 Task: Use the "Tab Search" feature to find and switch to open tabs quickly.
Action: Key pressed <Key.shift><Key.shift><Key.shift><Key.shift><Key.shift><Key.shift><Key.shift><Key.shift><Key.shift><Key.shift><Key.shift><Key.shift><Key.shift><Key.shift><Key.shift><Key.shift><Key.shift>ctrl+A
Screenshot: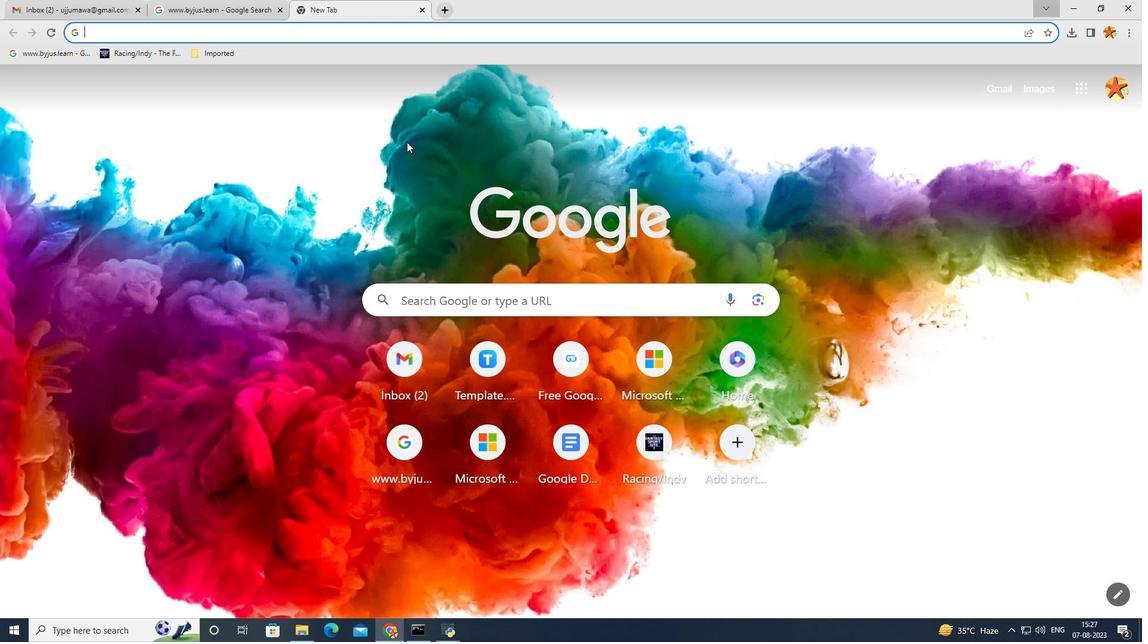 
Action: Mouse moved to (910, 157)
Screenshot: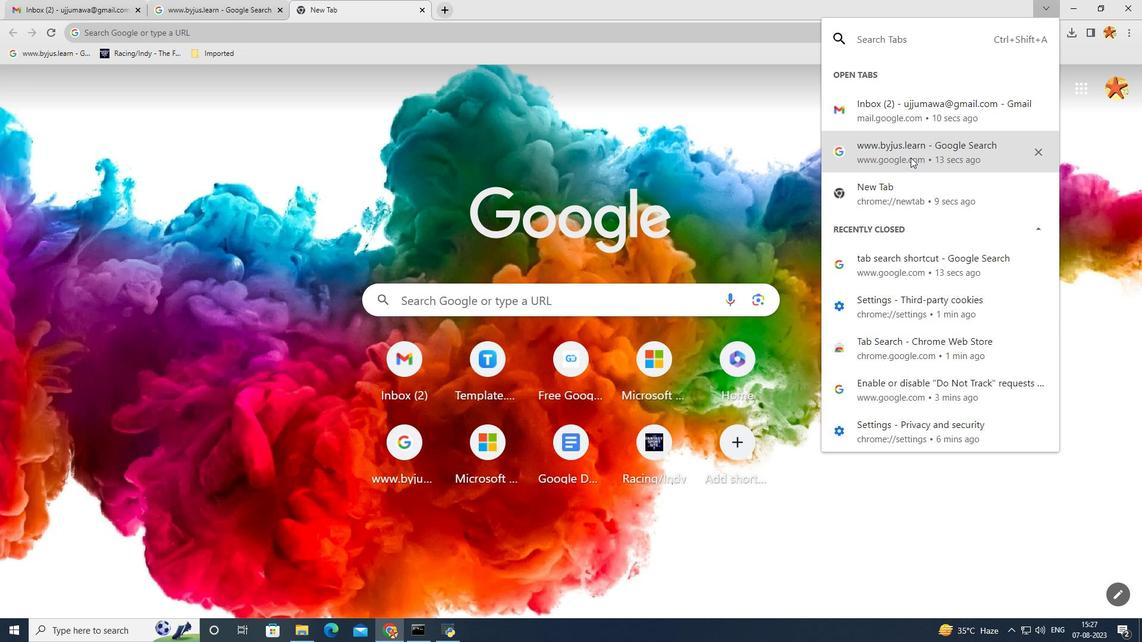 
Action: Mouse pressed left at (910, 157)
Screenshot: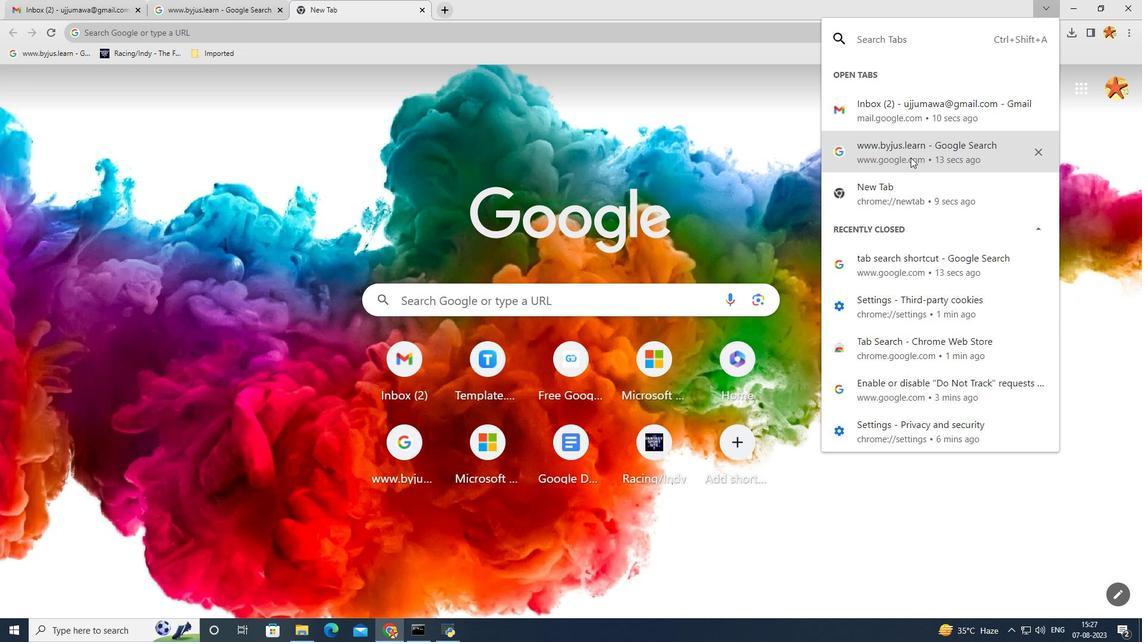 
Action: Key pressed <Key.shift><Key.shift><Key.shift><Key.shift><Key.shift><Key.shift><Key.shift><Key.shift><Key.shift><Key.shift><Key.shift><Key.shift><Key.shift>ctrl+A
Screenshot: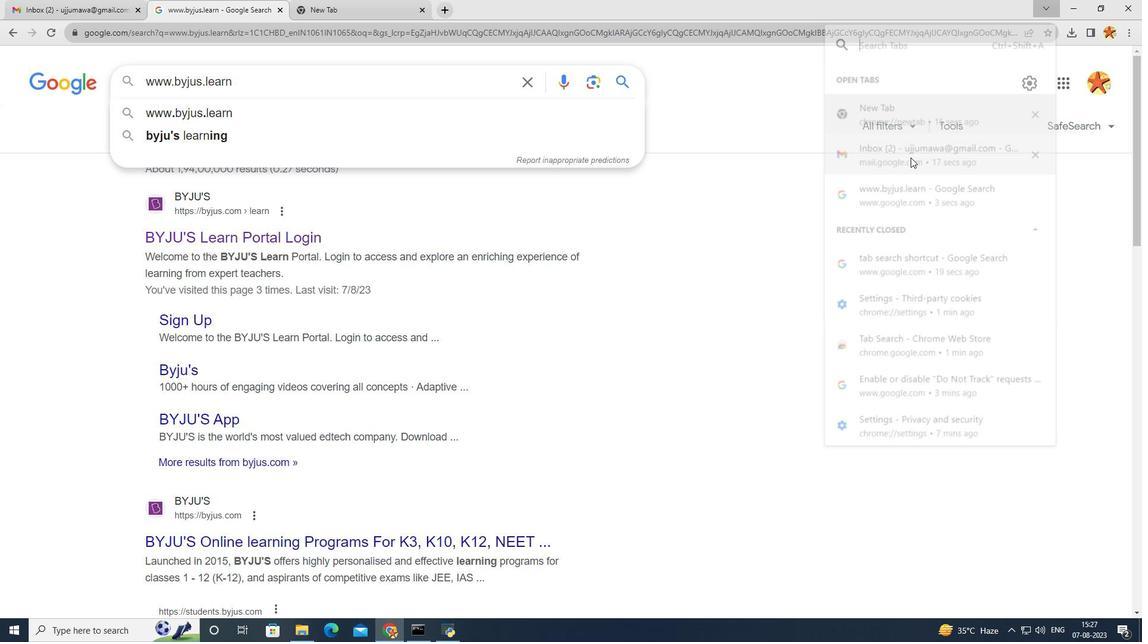 
Action: Mouse moved to (885, 193)
Screenshot: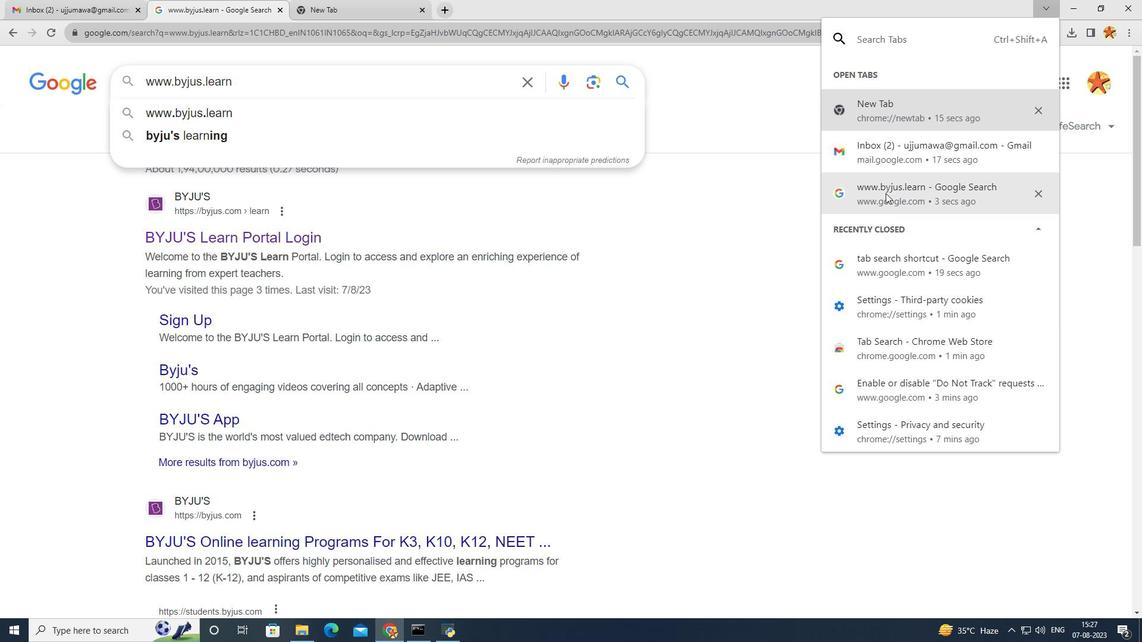 
Action: Mouse pressed left at (885, 193)
Screenshot: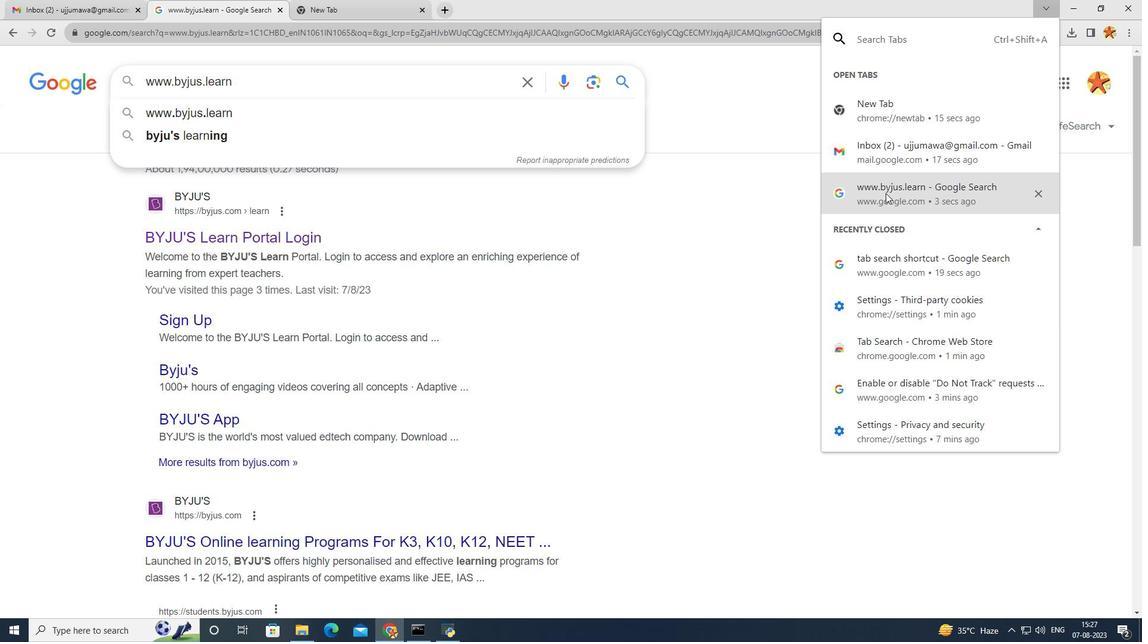 
Action: Key pressed <Key.shift><Key.shift><Key.shift><Key.shift><Key.shift><Key.shift><Key.shift><Key.shift><Key.shift><Key.shift><Key.shift><Key.shift><Key.shift><Key.shift><Key.shift><Key.shift><Key.shift><Key.shift><Key.shift>ctrl+A
Screenshot: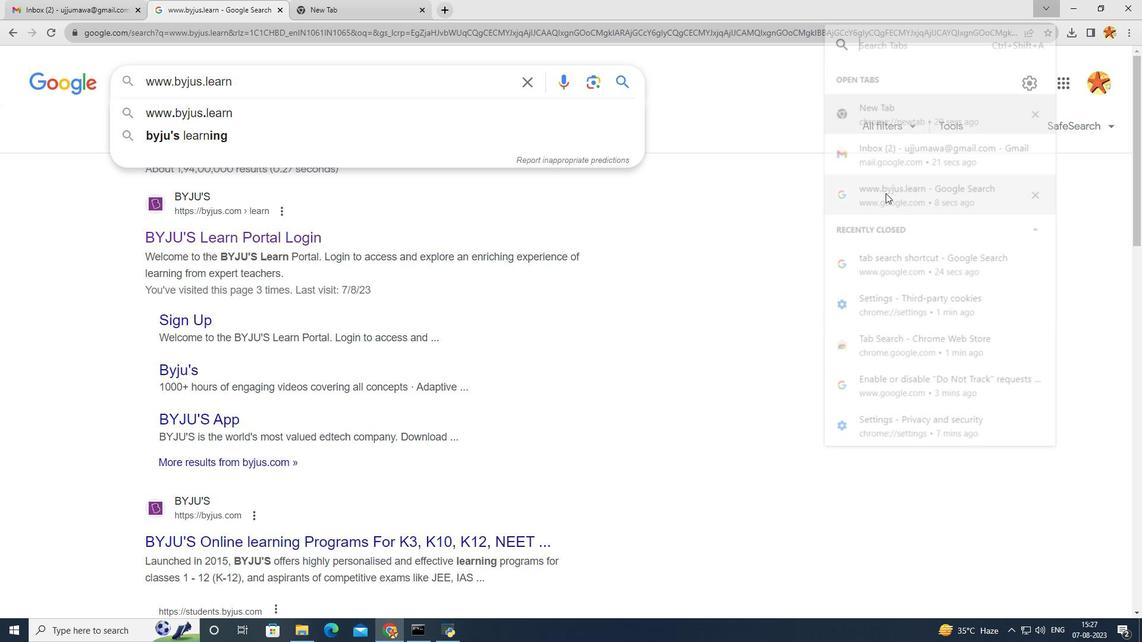 
Action: Mouse moved to (893, 154)
Screenshot: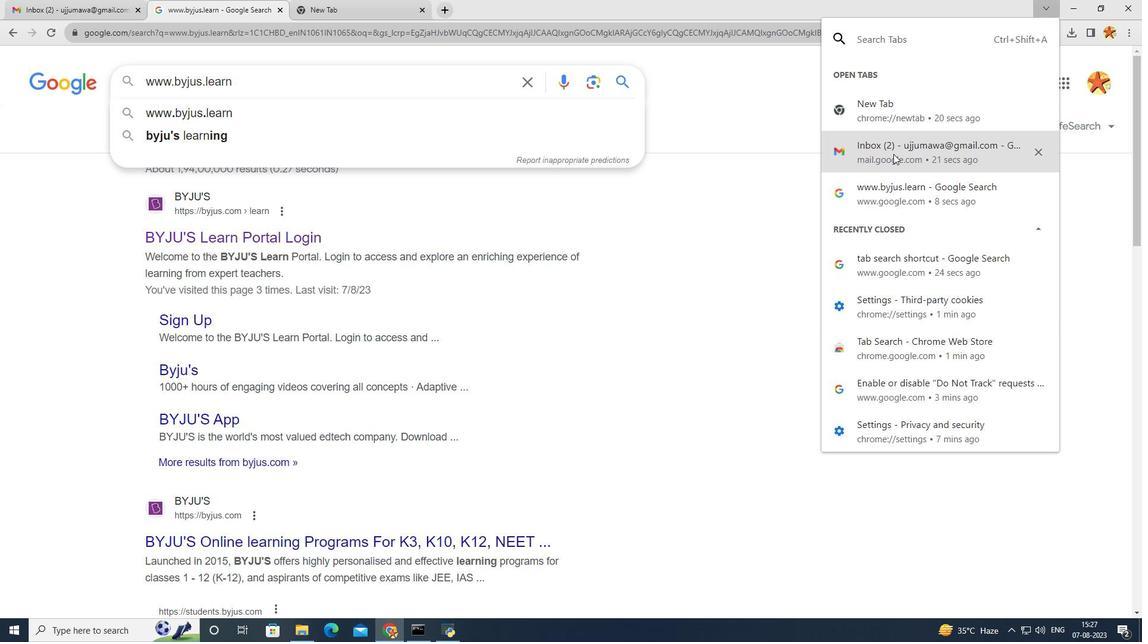 
Action: Mouse pressed left at (893, 154)
Screenshot: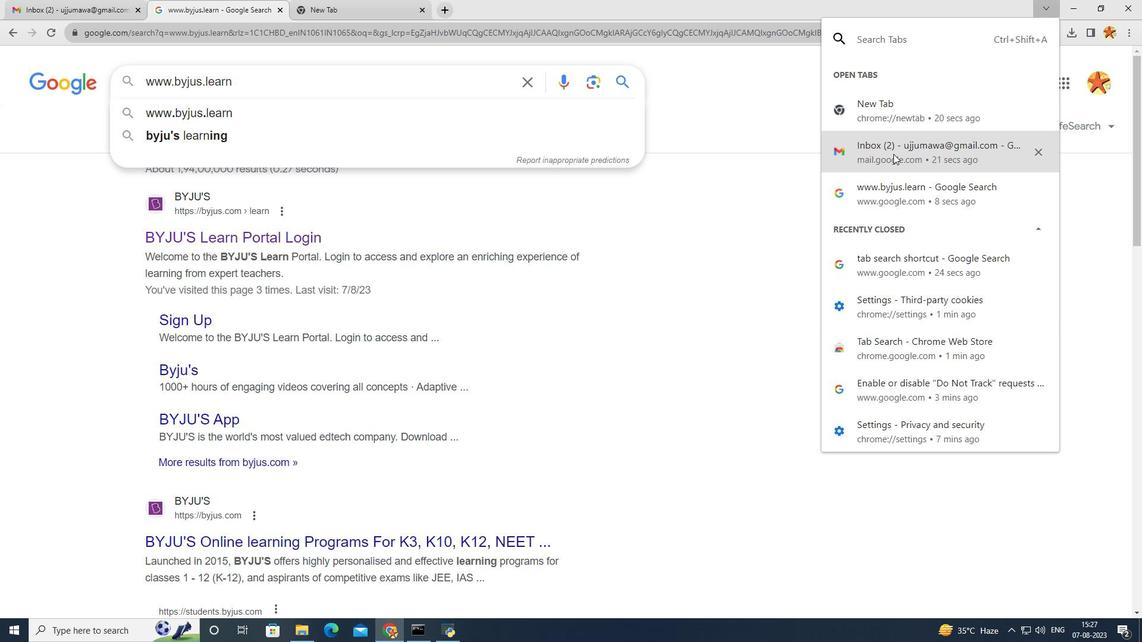 
Action: Key pressed <Key.shift><Key.shift><Key.shift><Key.shift><Key.shift><Key.shift><Key.shift><Key.shift><Key.shift><Key.shift><Key.shift><Key.shift><Key.shift><Key.shift><Key.shift><Key.shift><Key.shift><Key.shift><Key.shift><Key.shift><Key.shift><Key.shift>ctrl+A
Screenshot: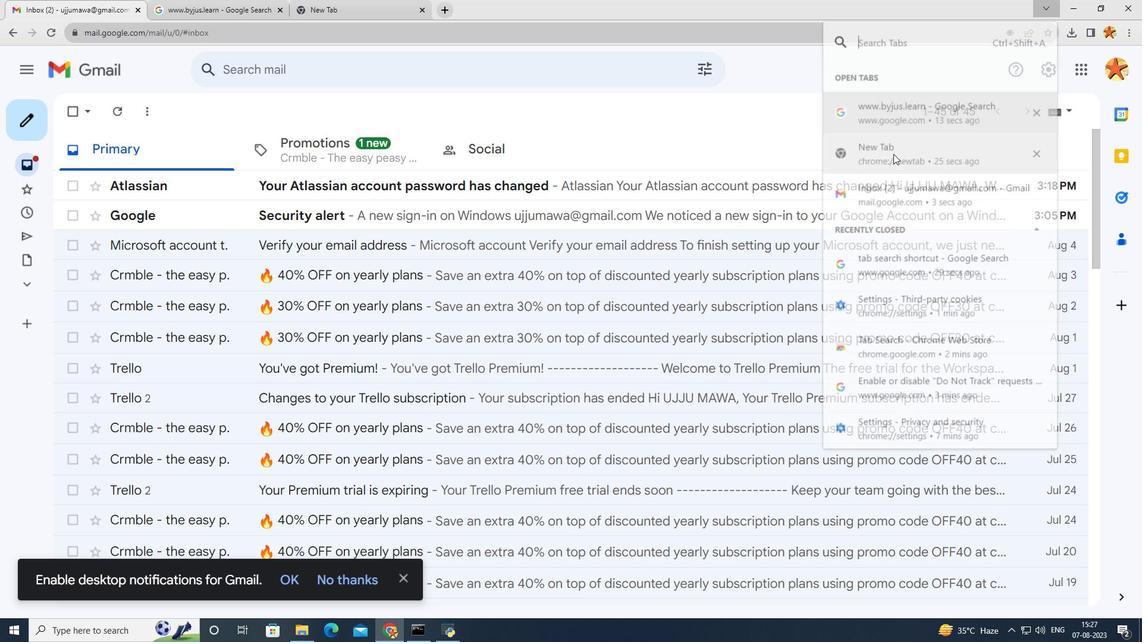 
Action: Mouse moved to (889, 331)
Screenshot: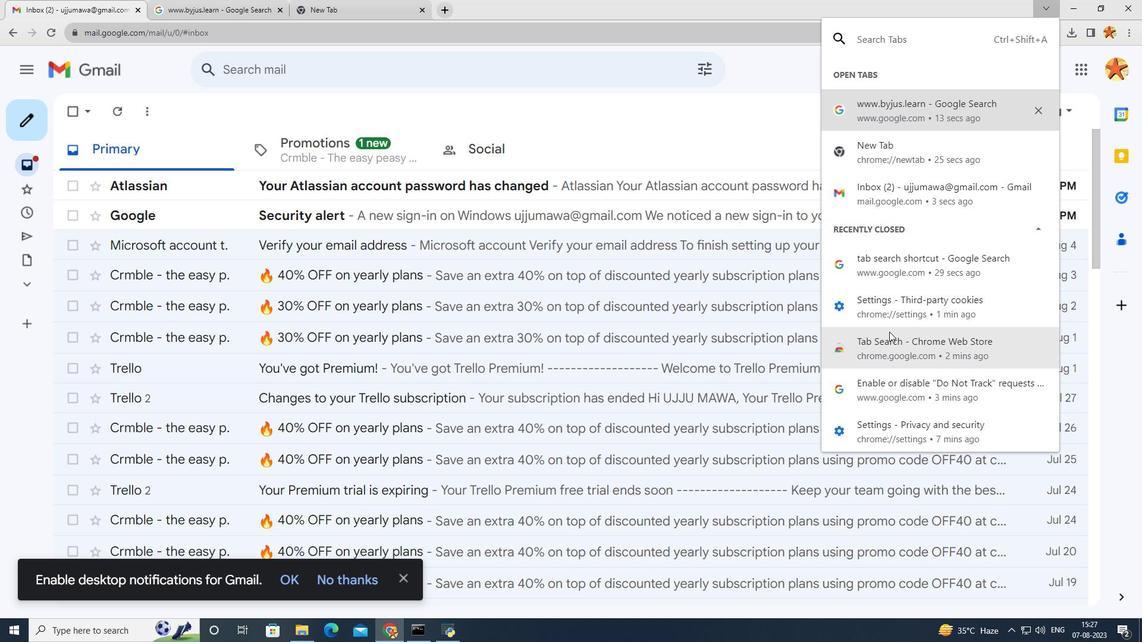 
Action: Mouse scrolled (889, 331) with delta (0, 0)
Screenshot: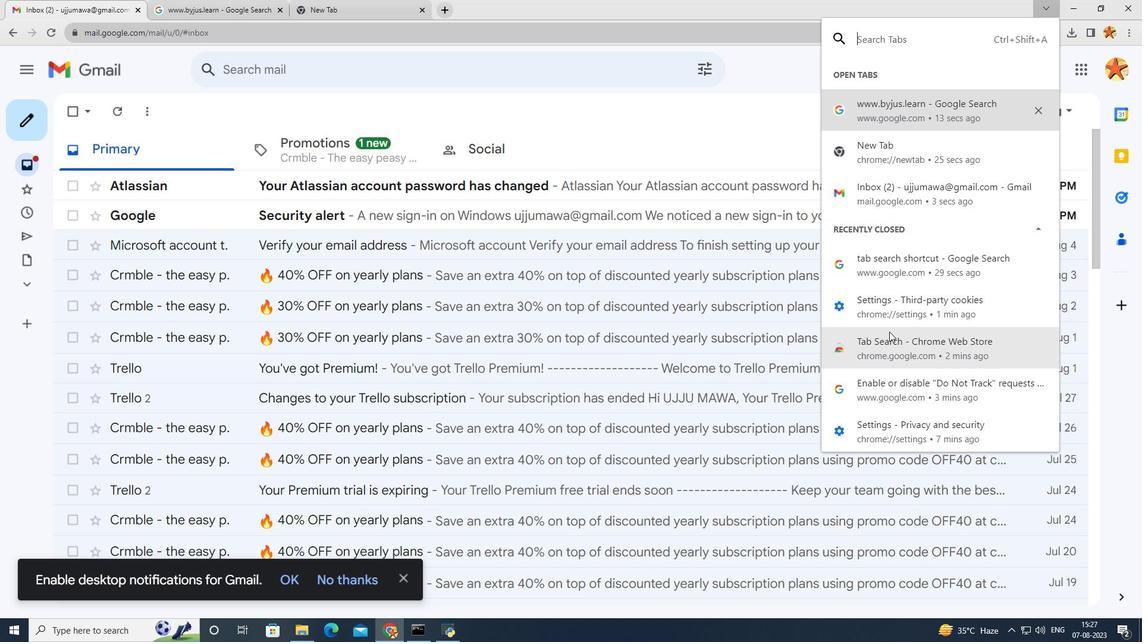 
Action: Mouse scrolled (889, 331) with delta (0, 0)
Screenshot: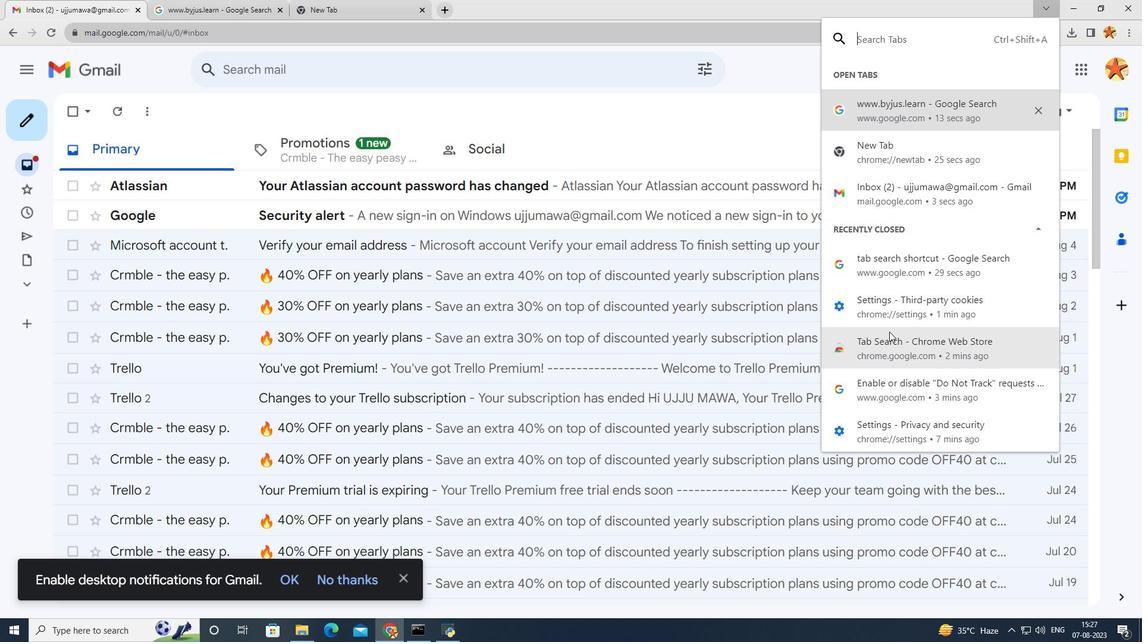 
Action: Mouse scrolled (889, 331) with delta (0, 0)
Screenshot: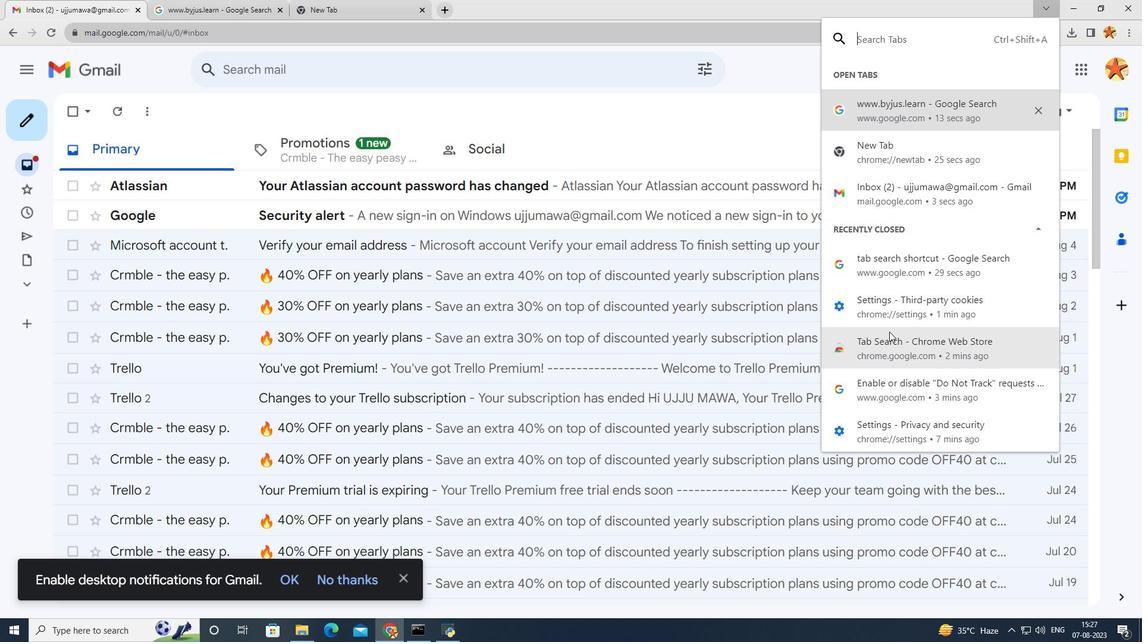 
Action: Mouse scrolled (889, 331) with delta (0, 0)
Screenshot: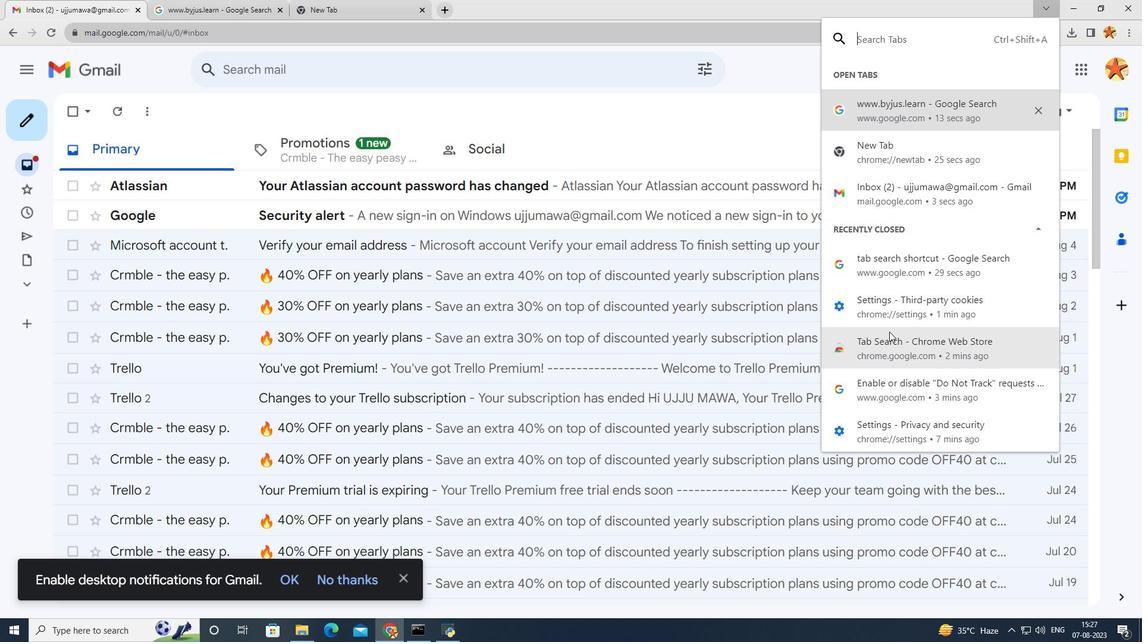
Action: Mouse moved to (903, 158)
Screenshot: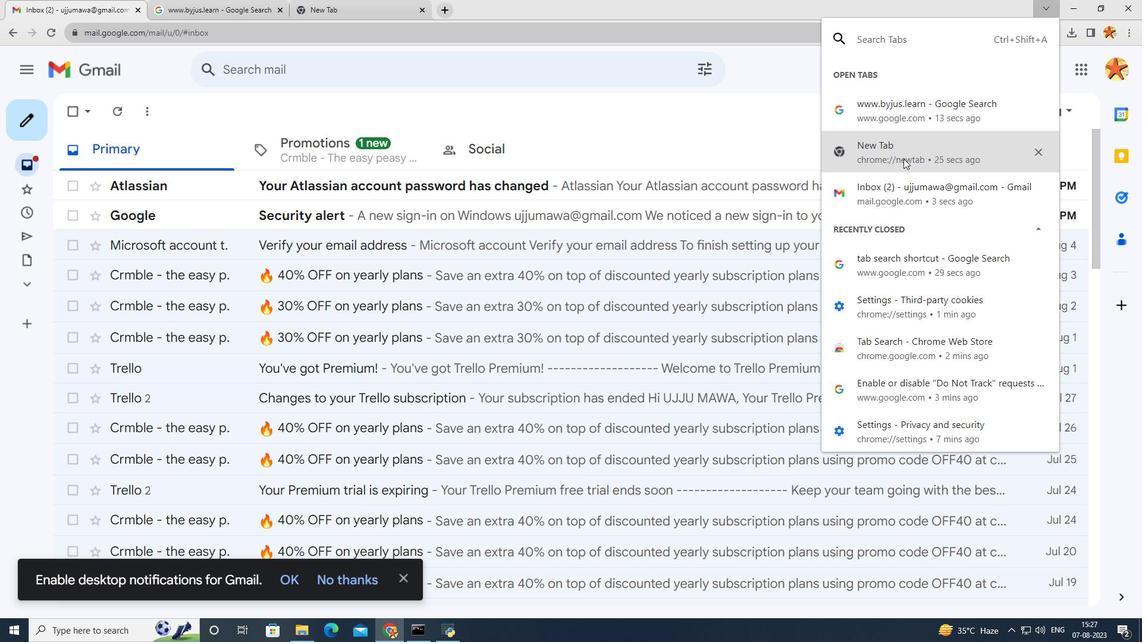 
Action: Mouse pressed left at (903, 158)
Screenshot: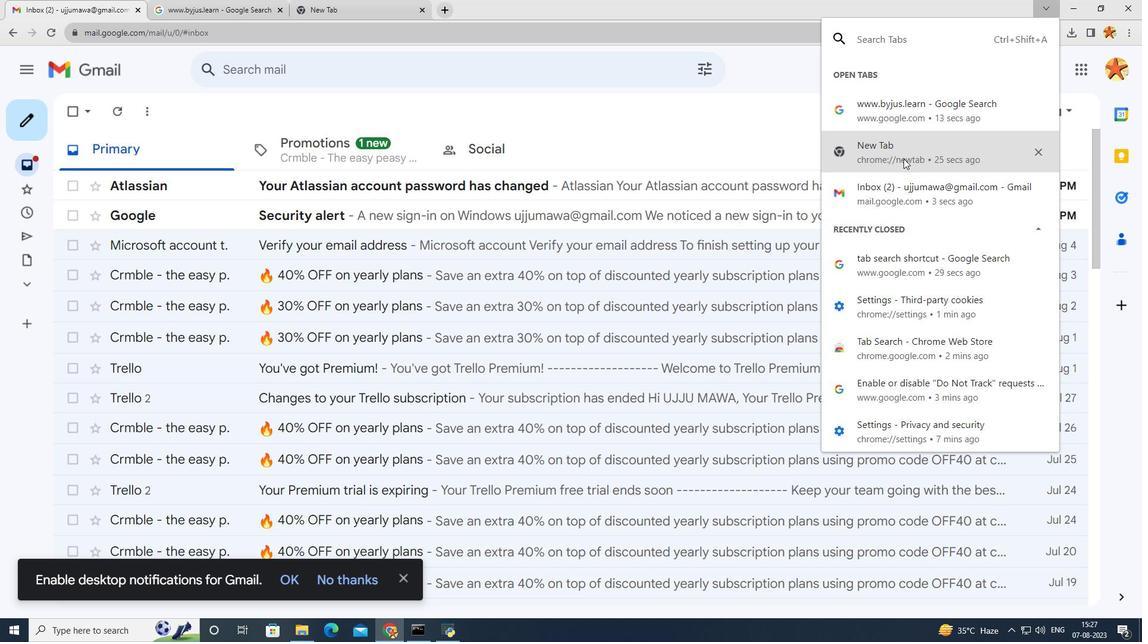 
Action: Mouse moved to (407, 178)
Screenshot: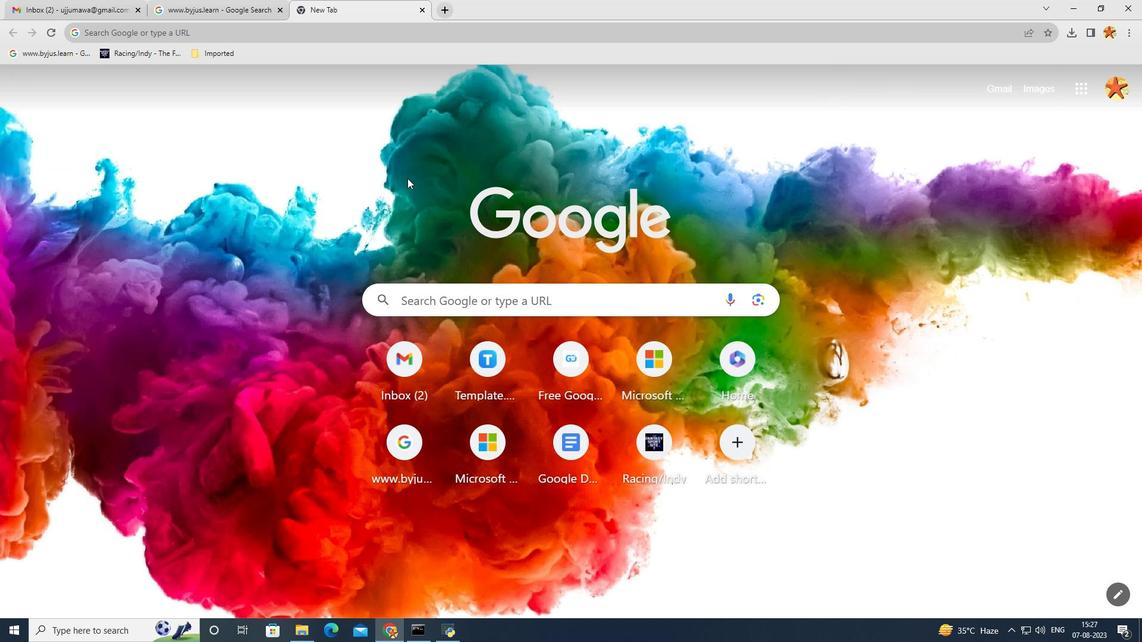
Action: Mouse pressed left at (407, 178)
Screenshot: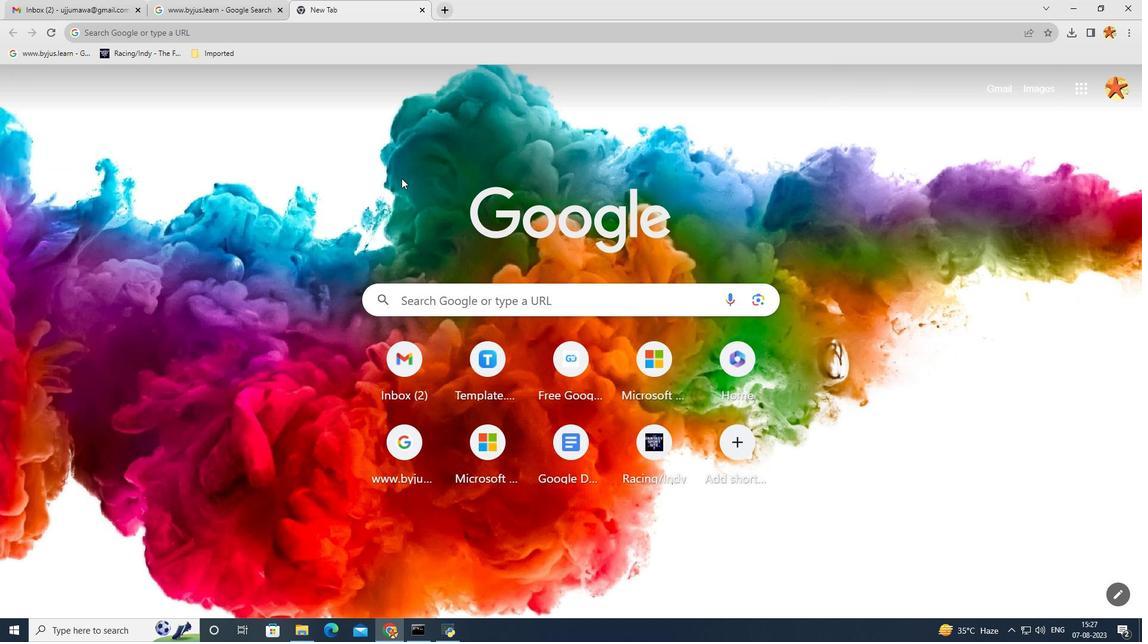 
Action: Mouse moved to (401, 178)
Screenshot: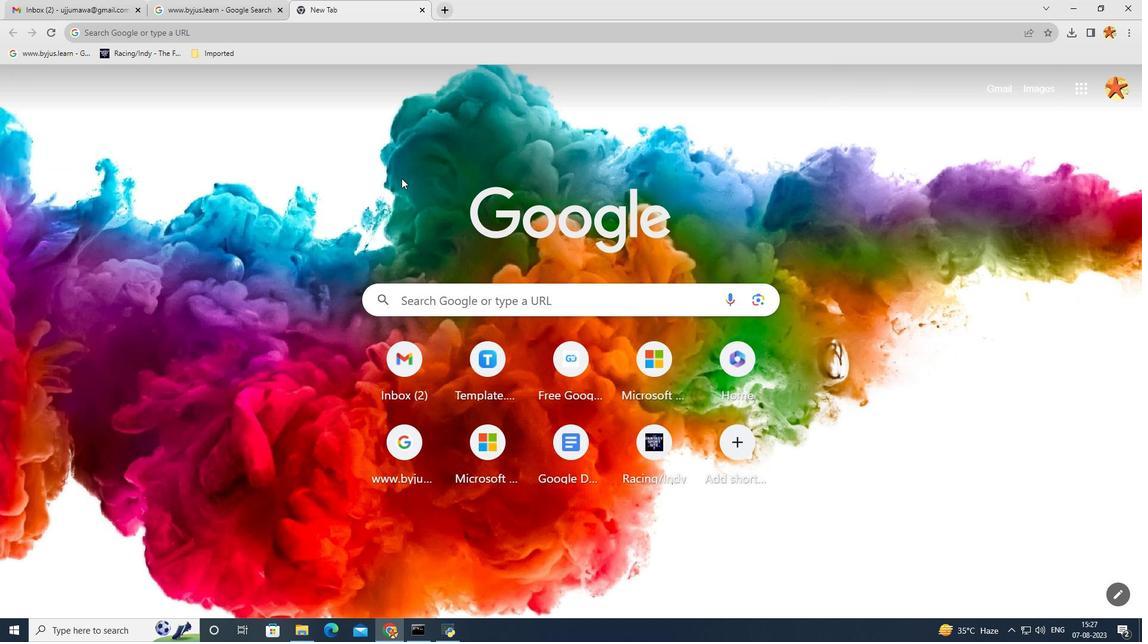 
